 Task: Show Annotation Inspector
Action: Mouse moved to (125, 82)
Screenshot: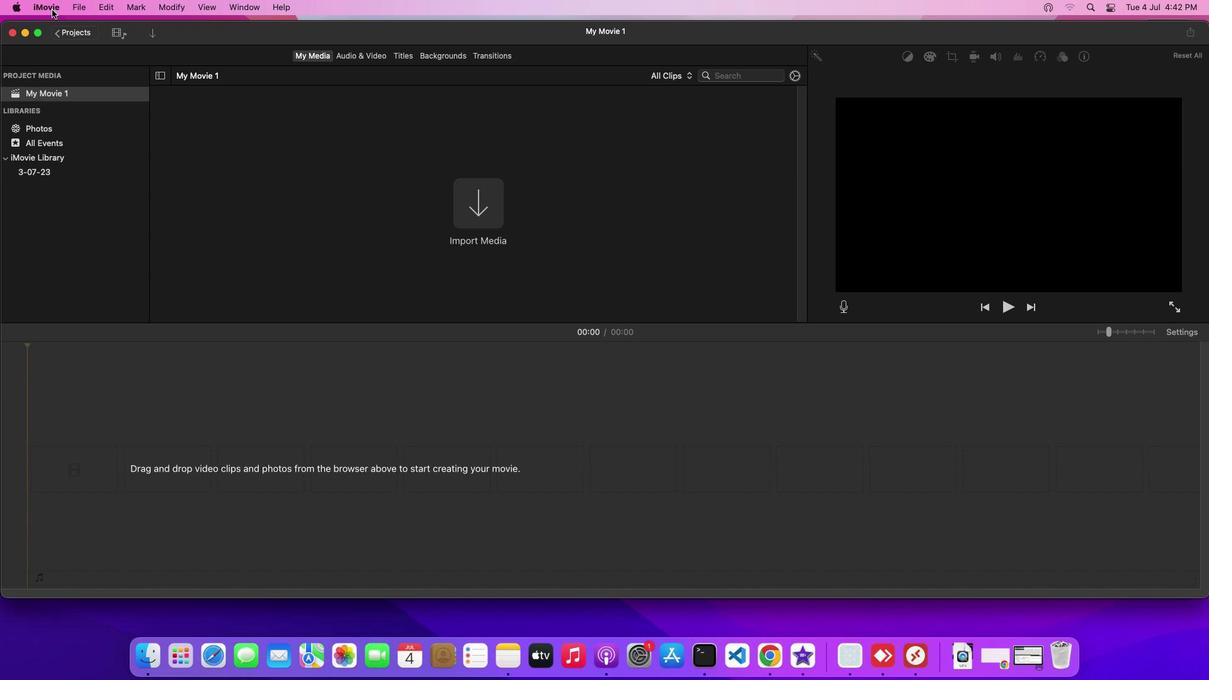 
Action: Mouse pressed left at (125, 82)
Screenshot: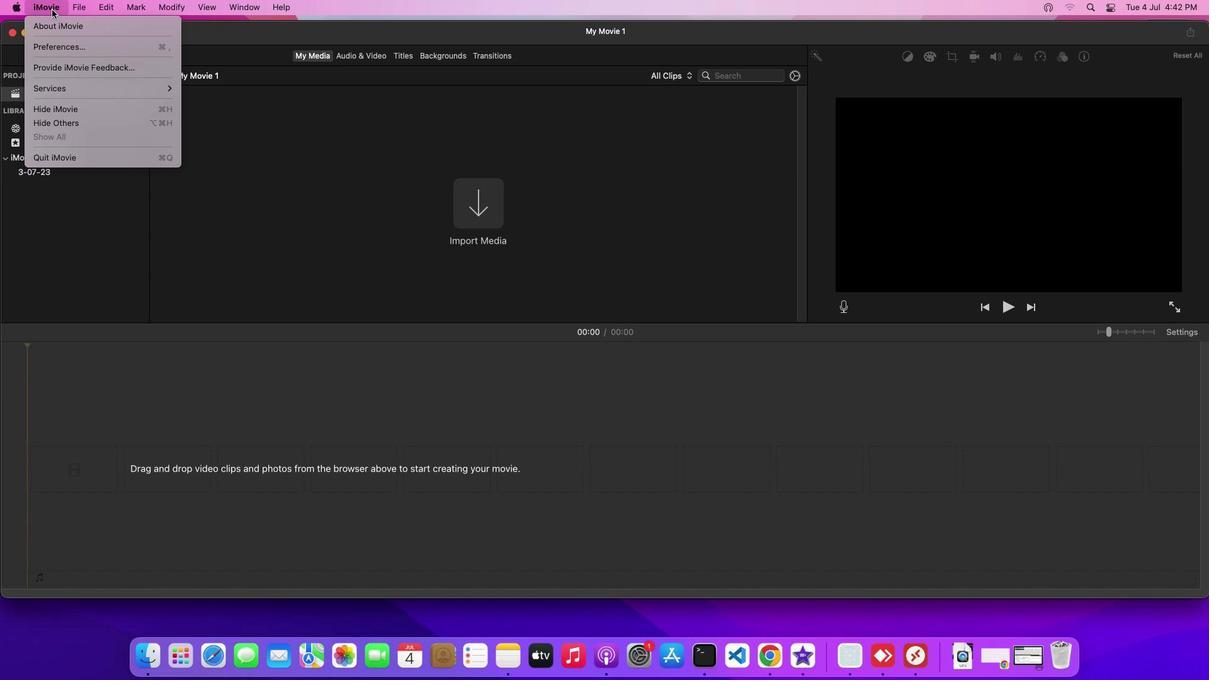 
Action: Mouse moved to (122, 95)
Screenshot: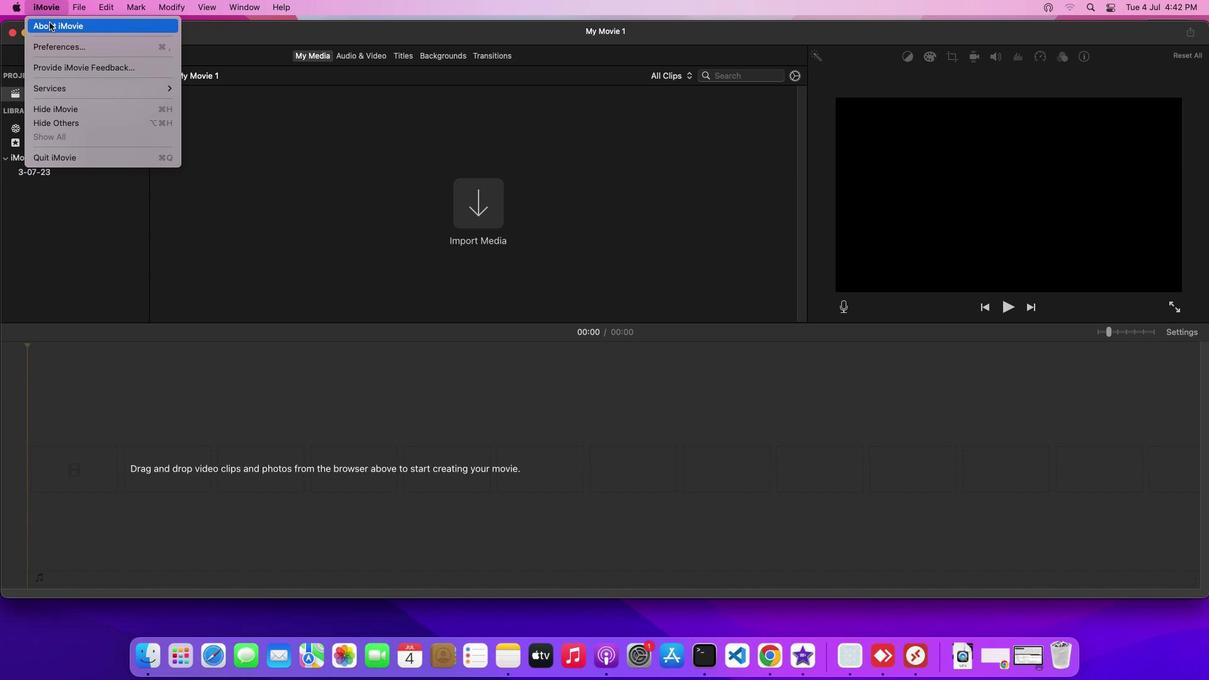 
Action: Mouse pressed left at (122, 95)
Screenshot: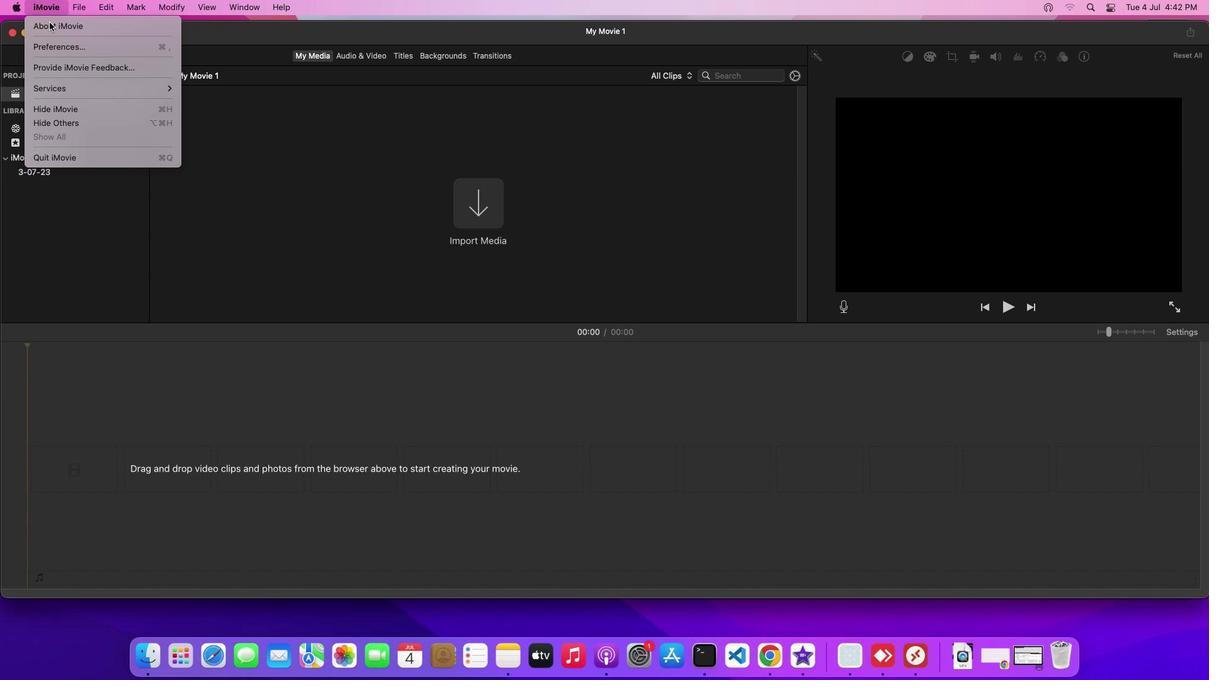 
Action: Mouse moved to (699, 443)
Screenshot: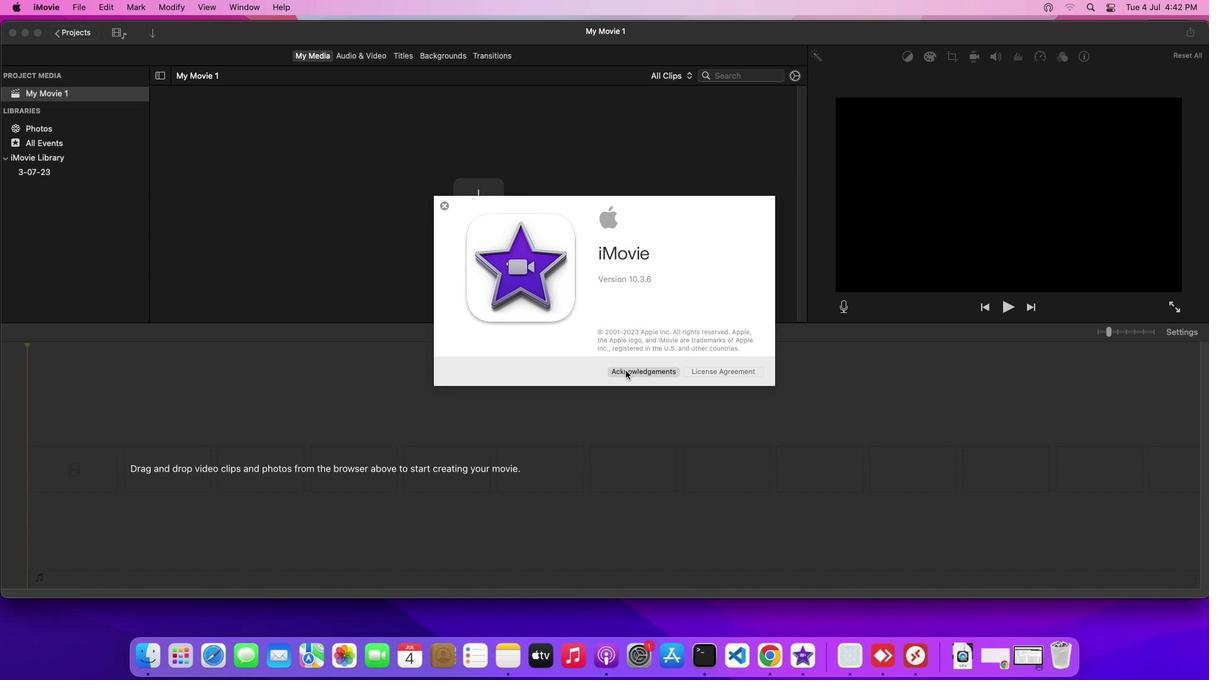 
Action: Mouse pressed left at (699, 443)
Screenshot: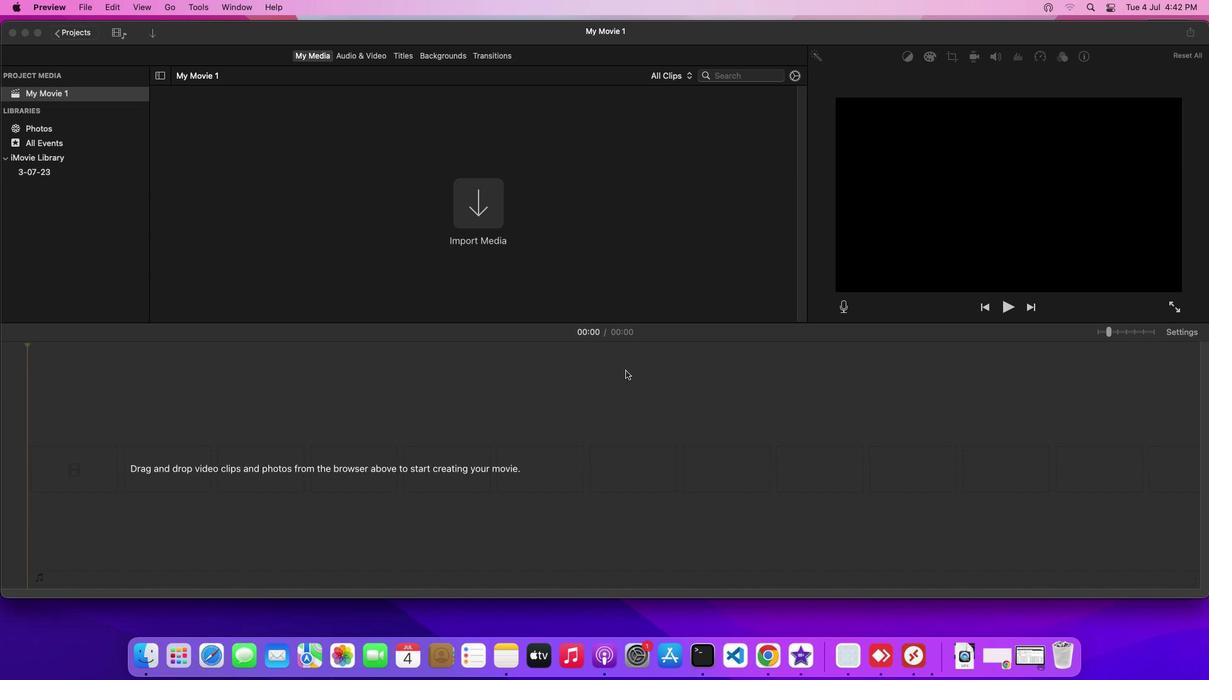 
Action: Mouse moved to (600, 108)
Screenshot: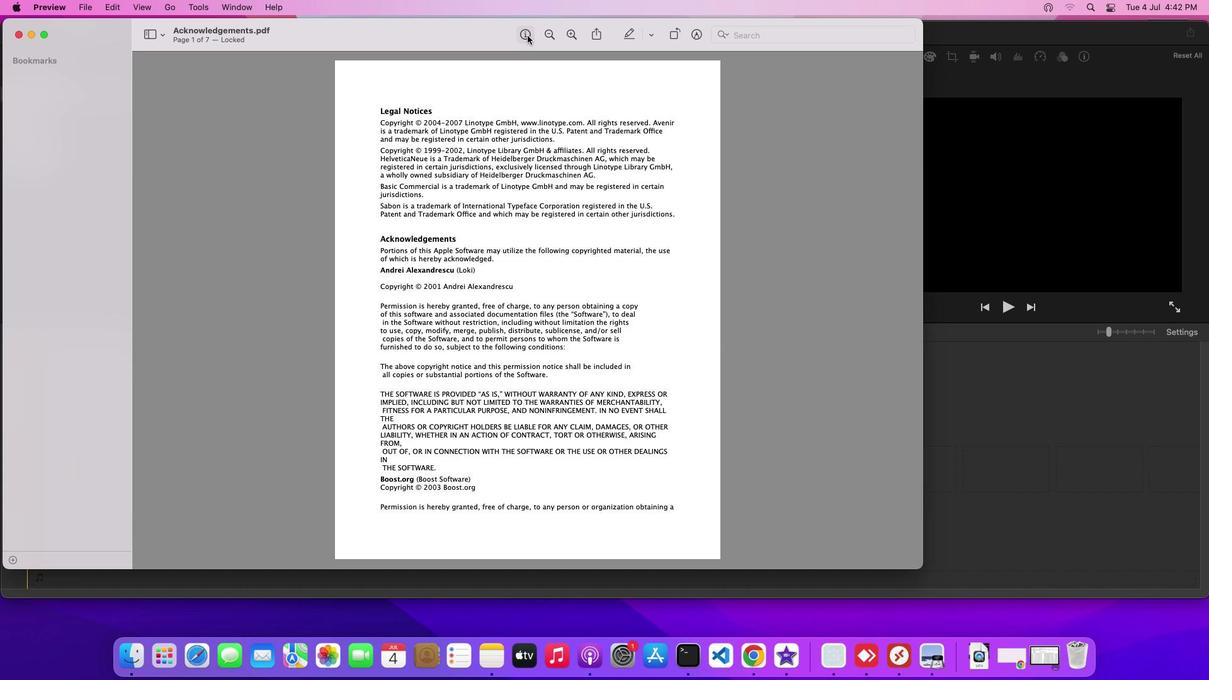 
Action: Mouse pressed left at (600, 108)
Screenshot: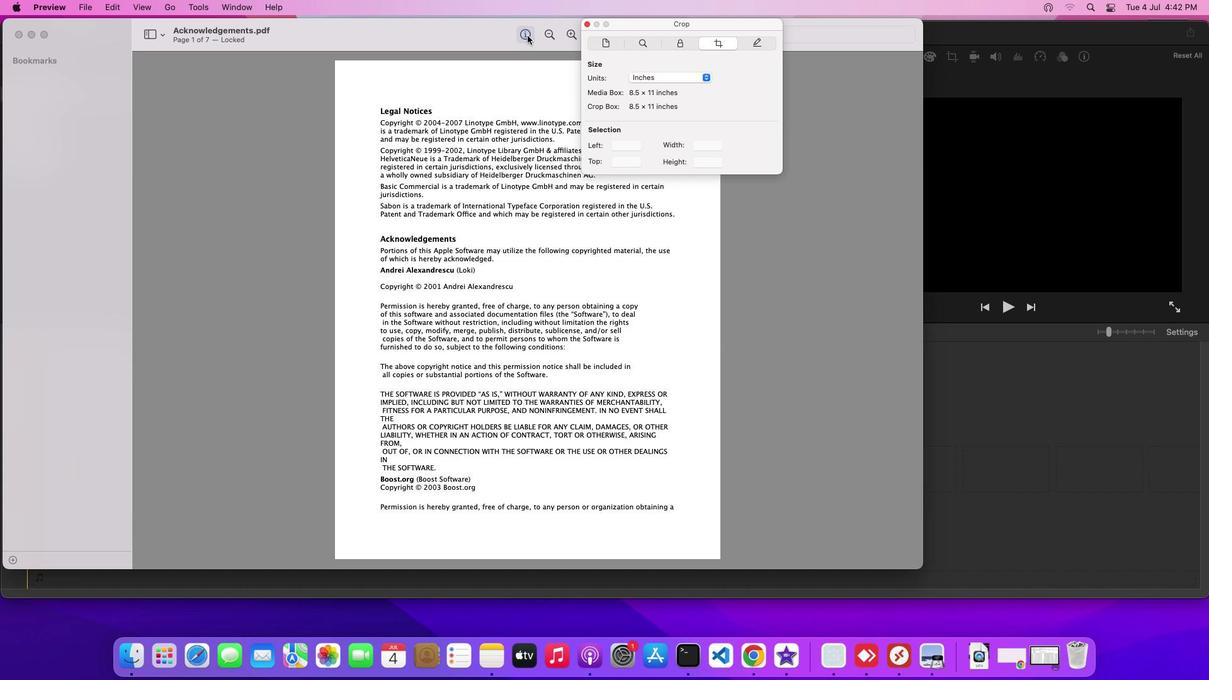 
Action: Mouse moved to (829, 117)
Screenshot: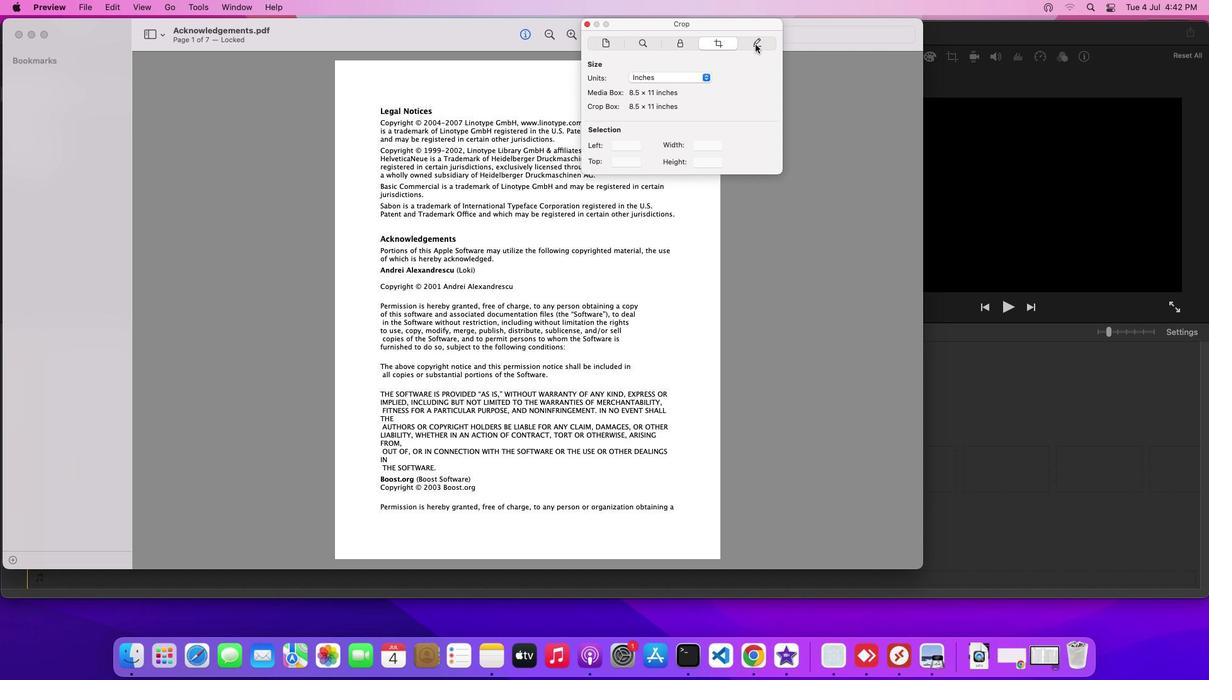 
Action: Mouse pressed left at (829, 117)
Screenshot: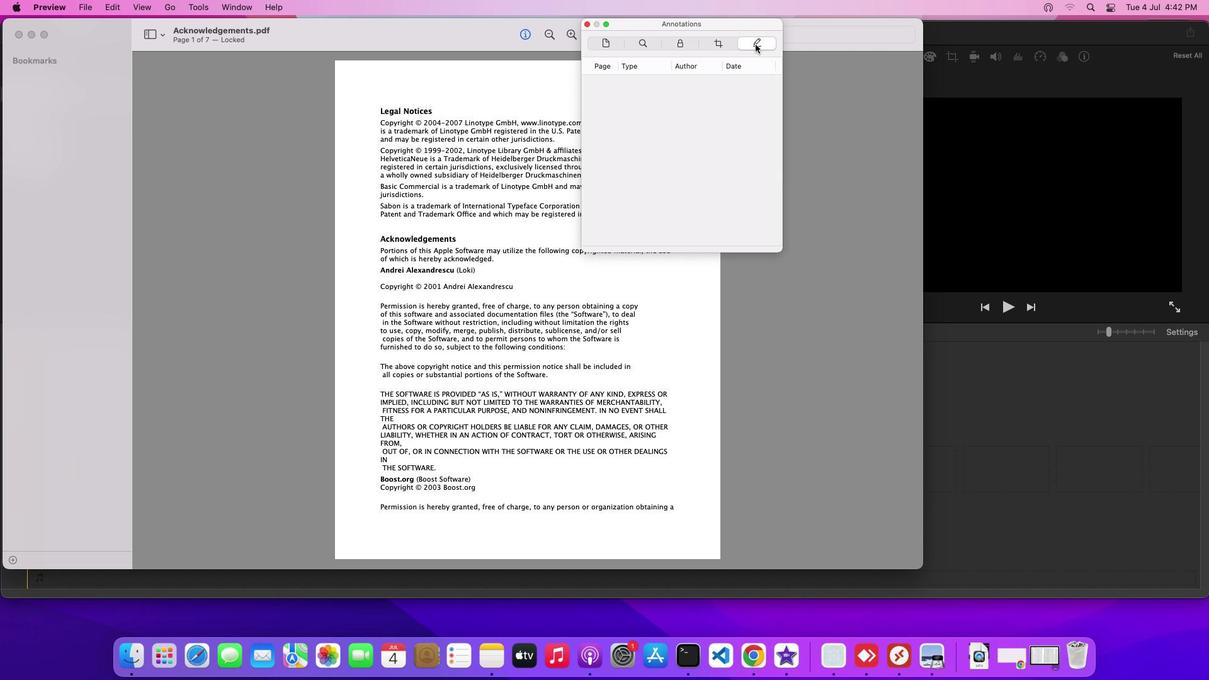 
